Task: Change the user name to 'Uchiha' and initials to 'UC' in Outlook settings.
Action: Mouse moved to (37, 23)
Screenshot: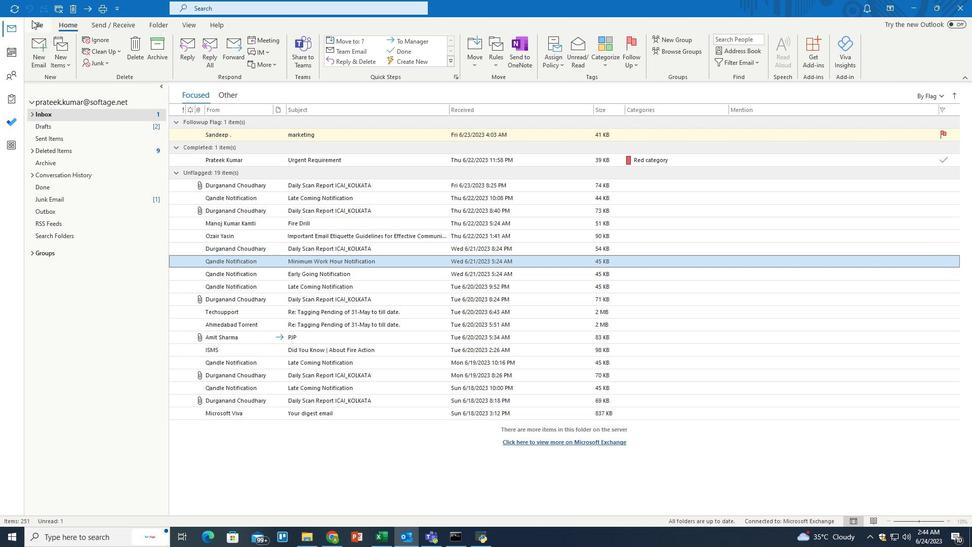 
Action: Mouse pressed left at (37, 23)
Screenshot: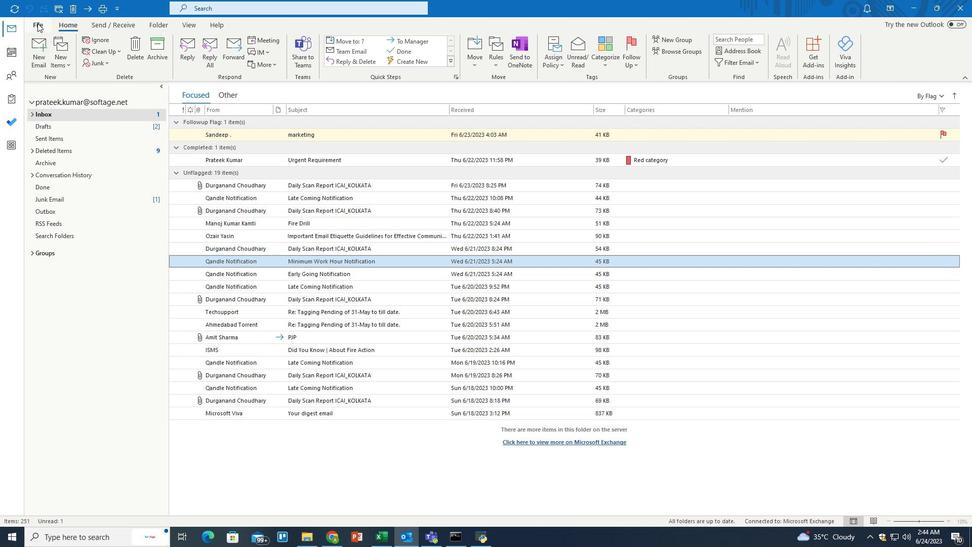 
Action: Mouse moved to (29, 485)
Screenshot: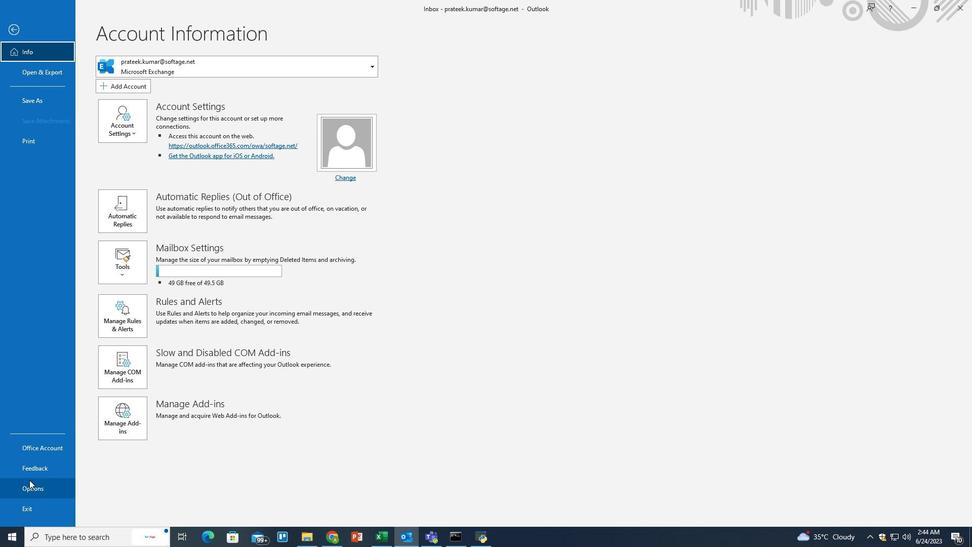 
Action: Mouse pressed left at (29, 485)
Screenshot: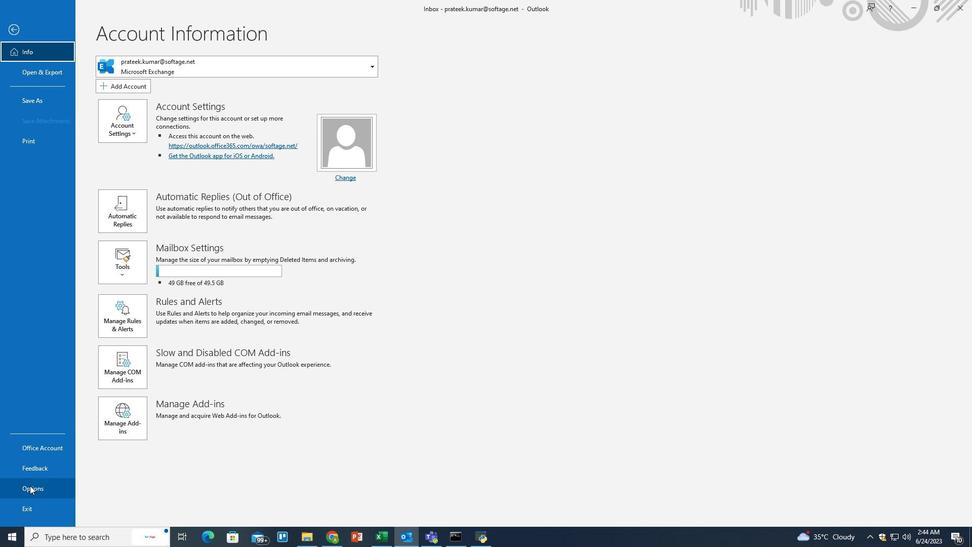 
Action: Mouse moved to (369, 159)
Screenshot: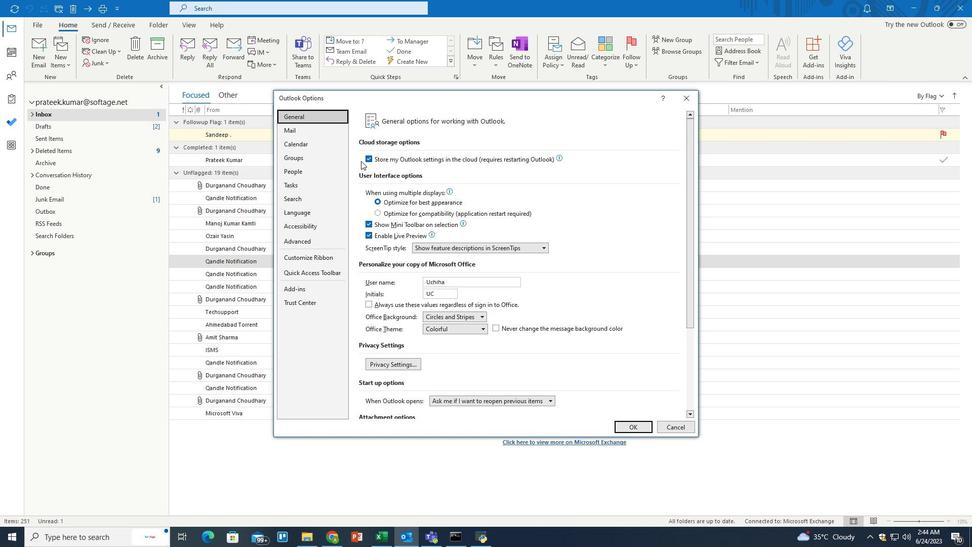 
Action: Mouse pressed left at (369, 159)
Screenshot: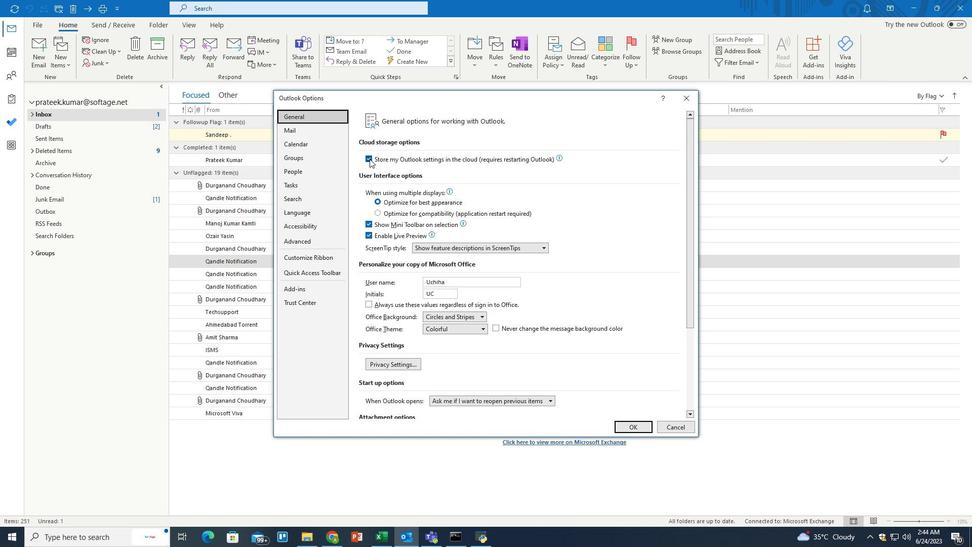 
Action: Mouse moved to (626, 428)
Screenshot: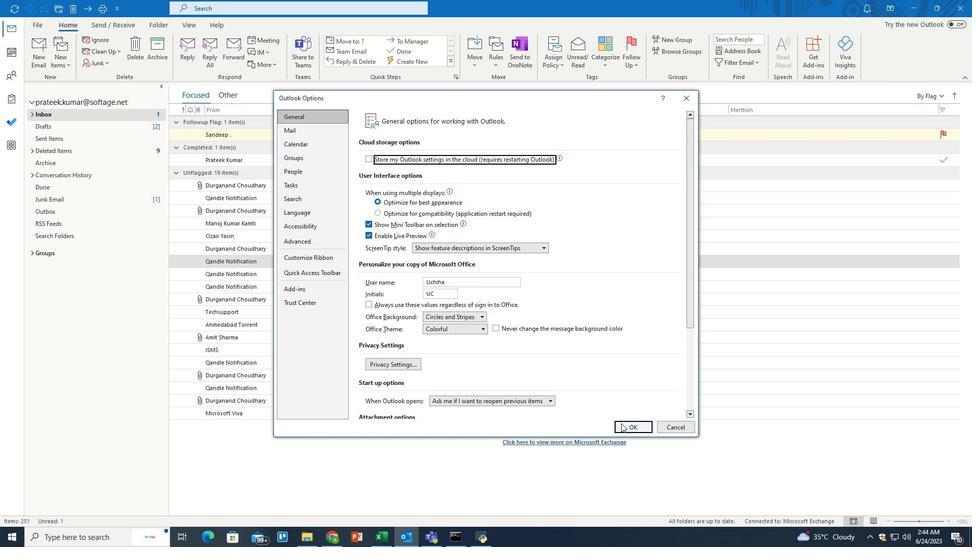 
Action: Mouse pressed left at (626, 428)
Screenshot: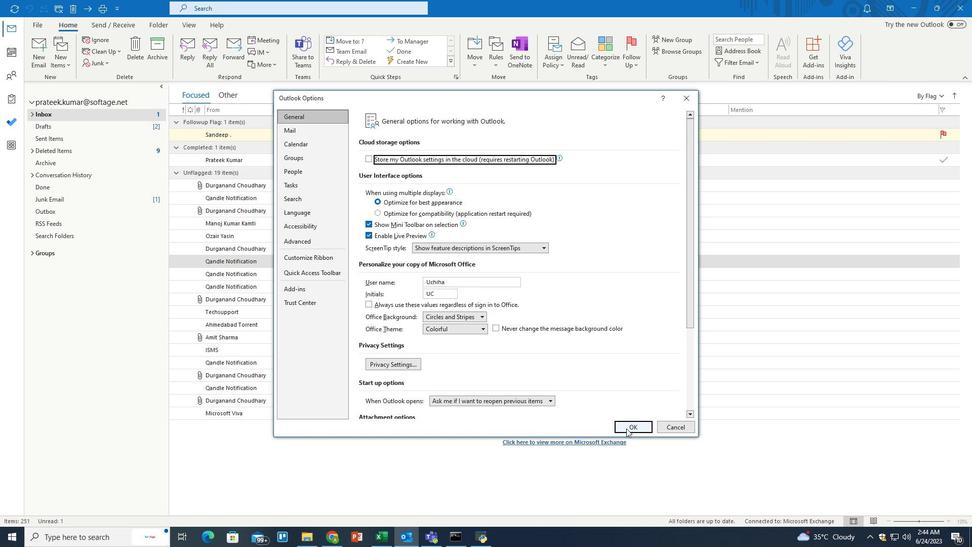 
Action: Mouse moved to (444, 257)
Screenshot: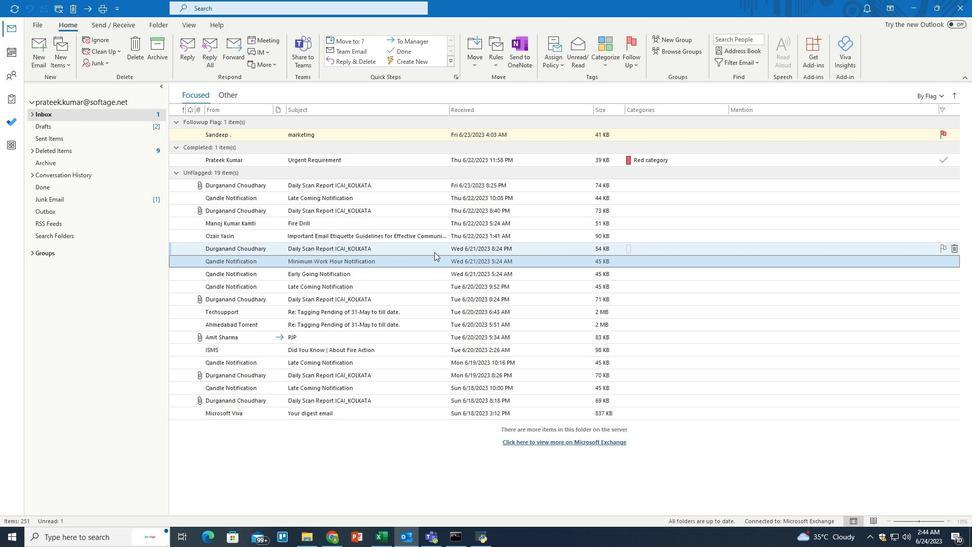 
